 Task: In the  document biography.epub Download file as 'Microsoft Word' Share this file with 'softage.10@softage.net' Insert the command  Suggesting 
Action: Mouse moved to (263, 356)
Screenshot: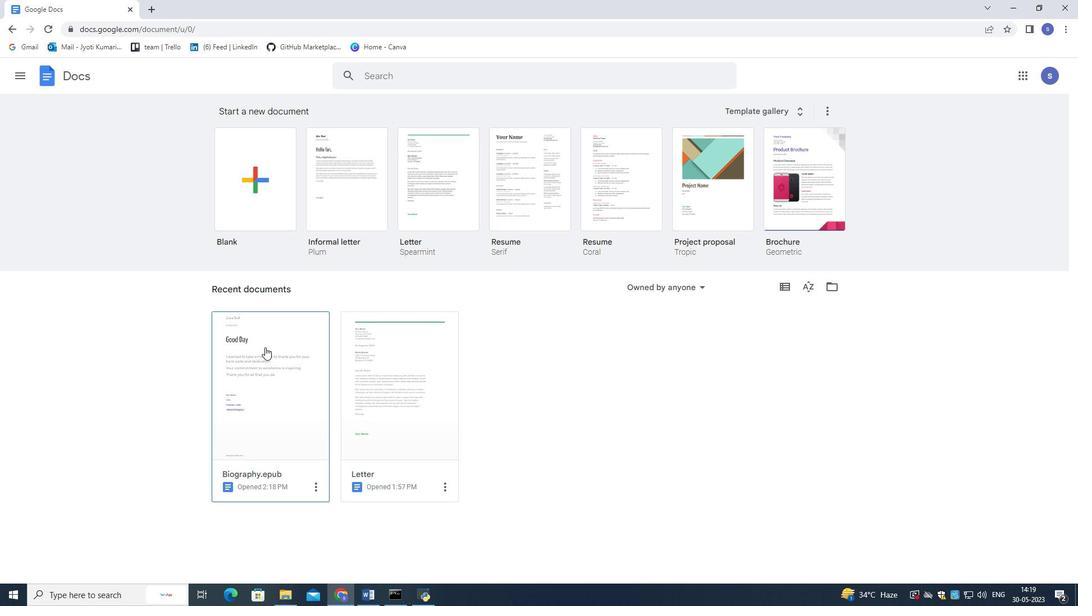 
Action: Mouse pressed left at (263, 356)
Screenshot: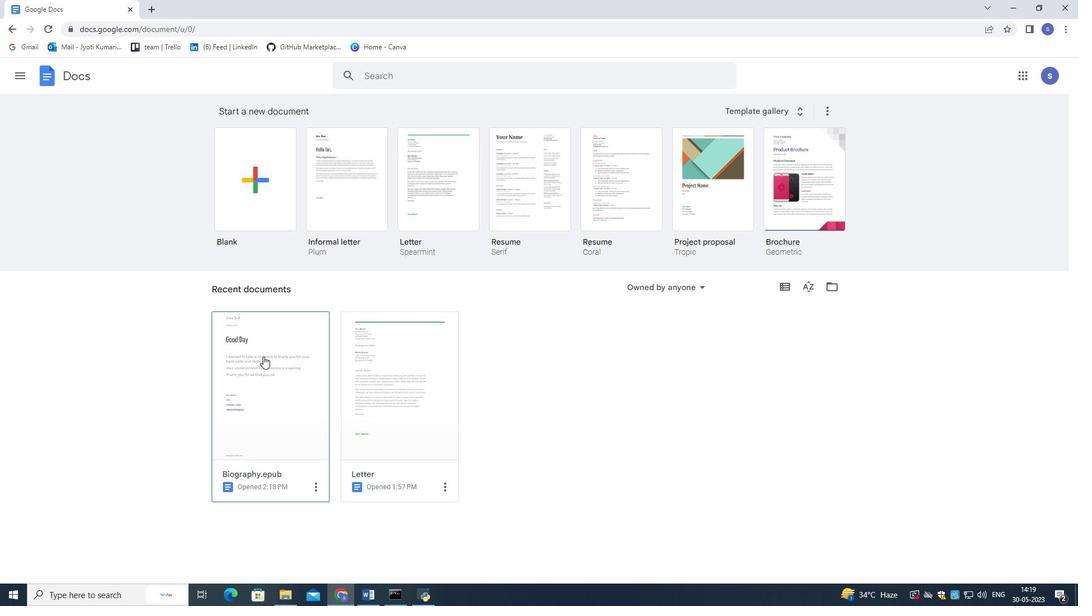 
Action: Mouse moved to (40, 77)
Screenshot: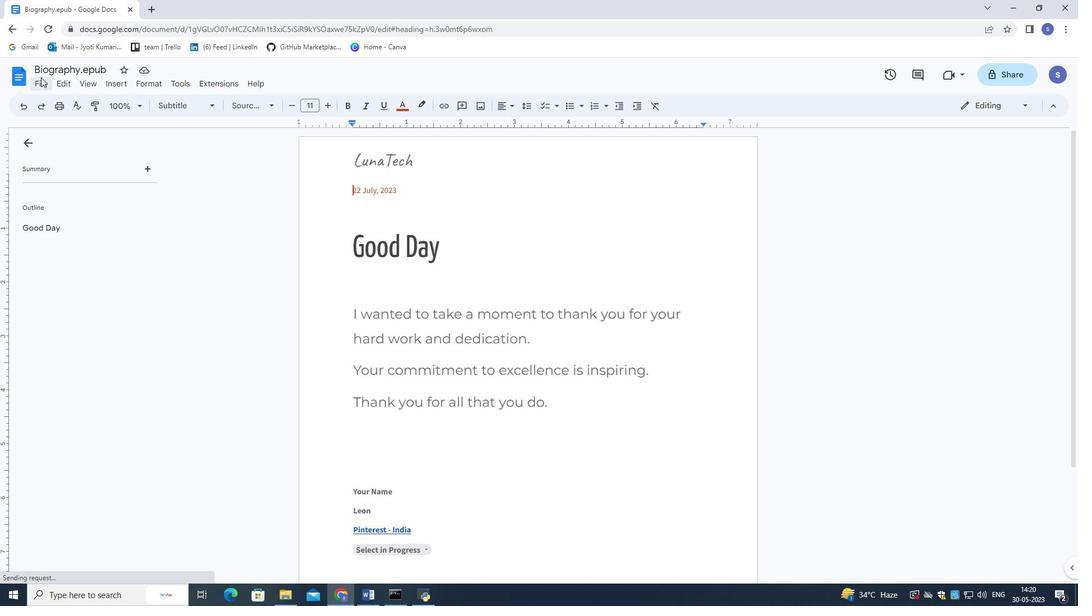 
Action: Mouse pressed left at (40, 77)
Screenshot: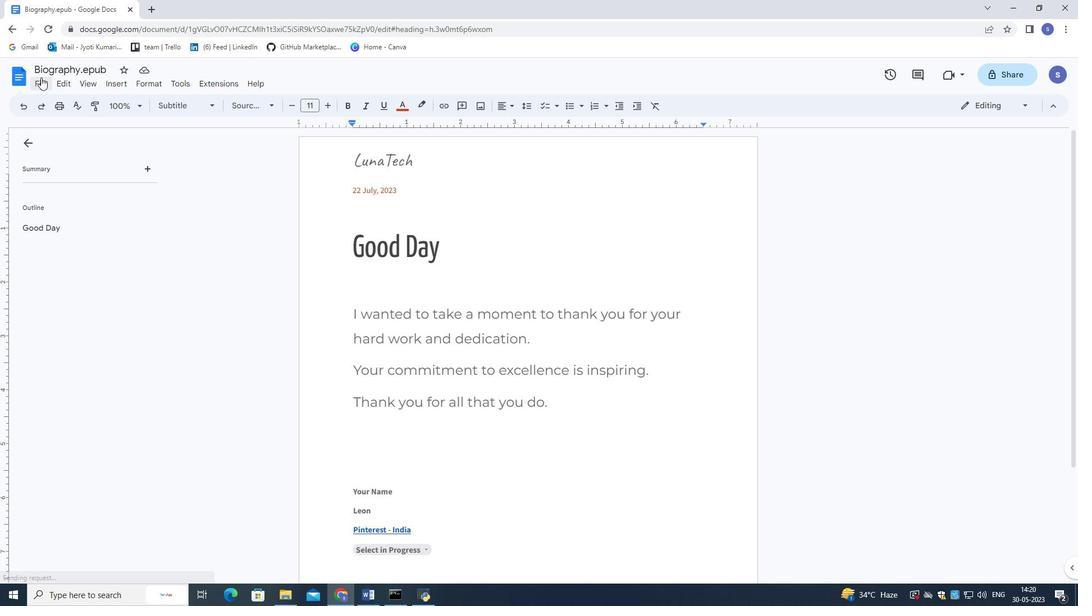 
Action: Mouse moved to (323, 208)
Screenshot: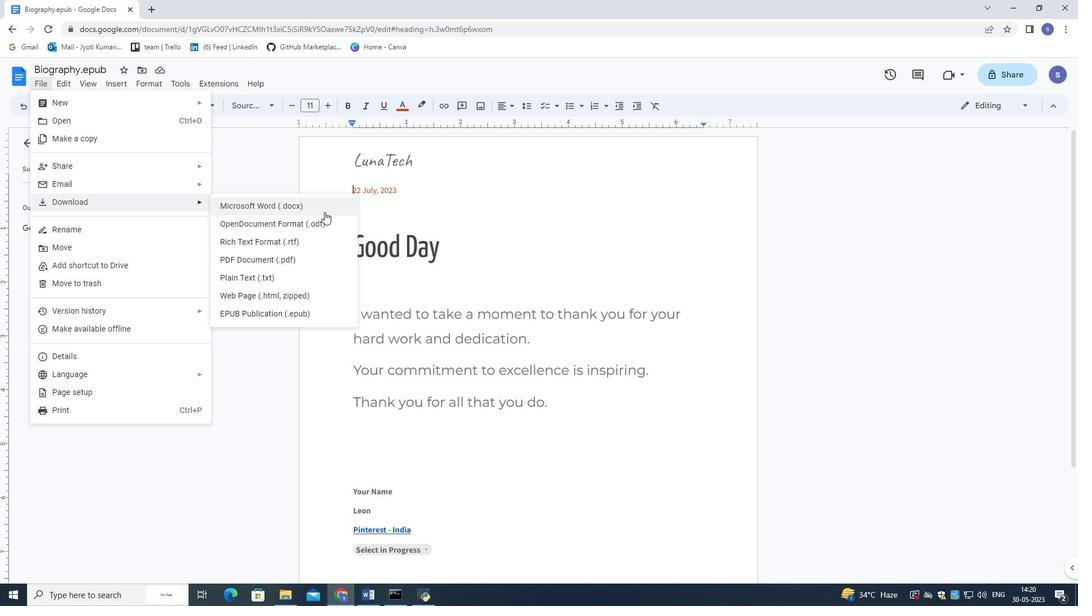
Action: Mouse pressed left at (323, 208)
Screenshot: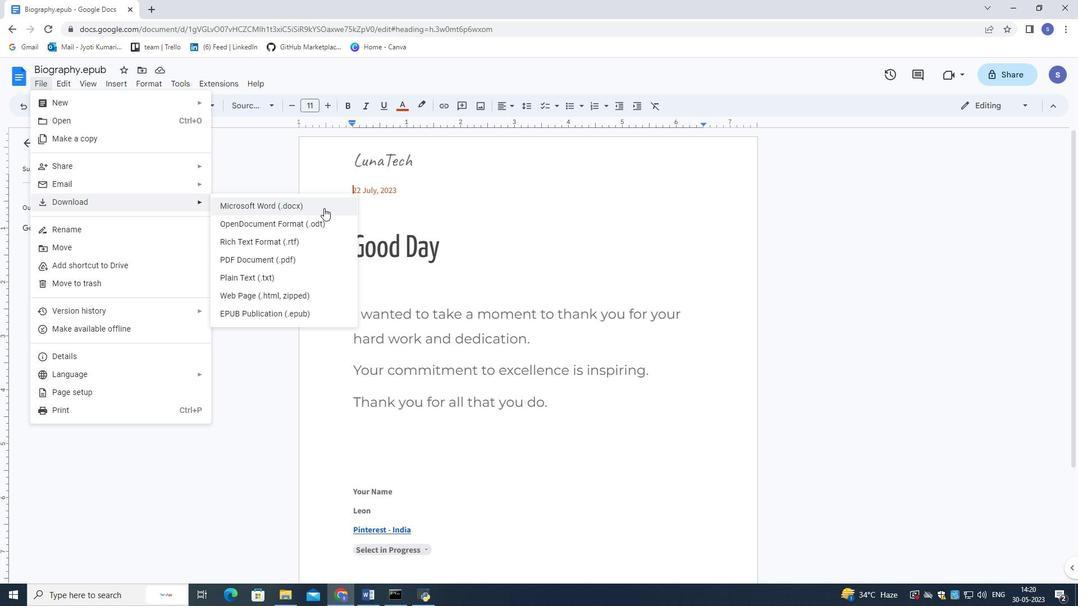 
Action: Mouse moved to (1033, 568)
Screenshot: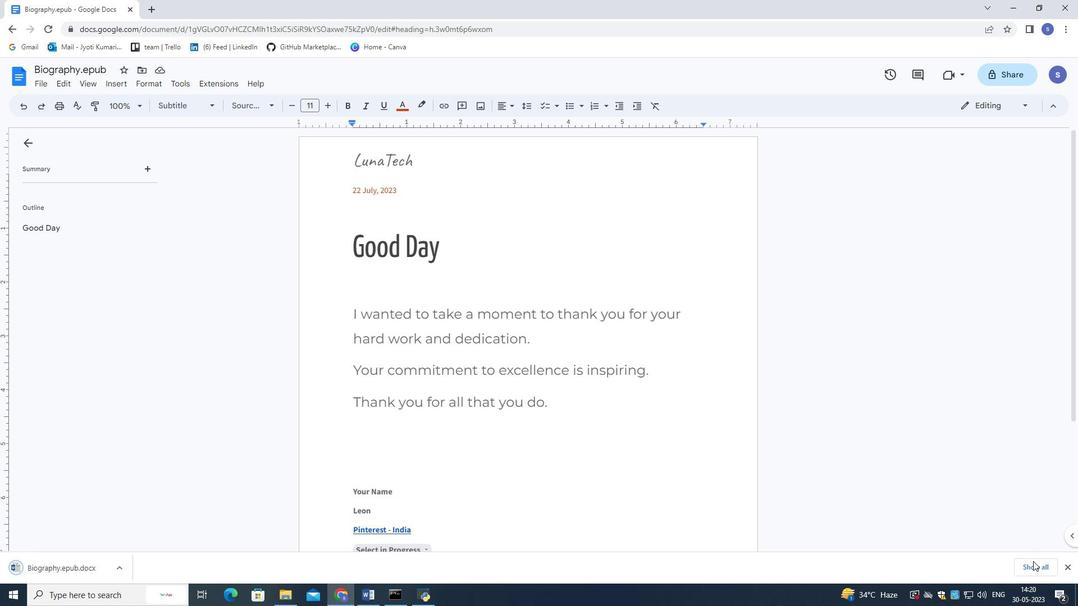 
Action: Mouse pressed left at (1033, 568)
Screenshot: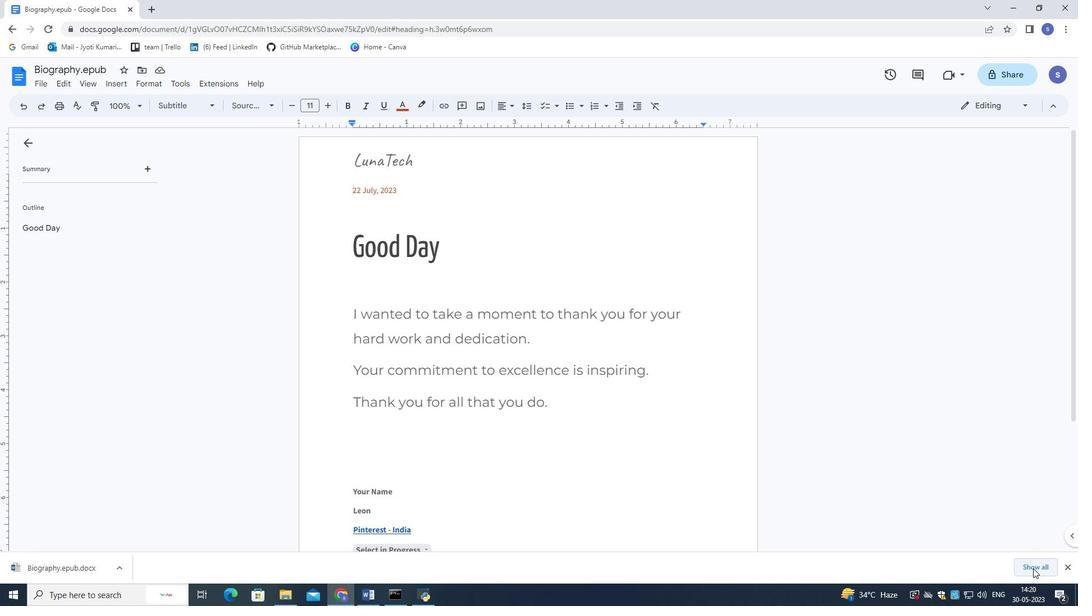 
Action: Mouse moved to (422, 177)
Screenshot: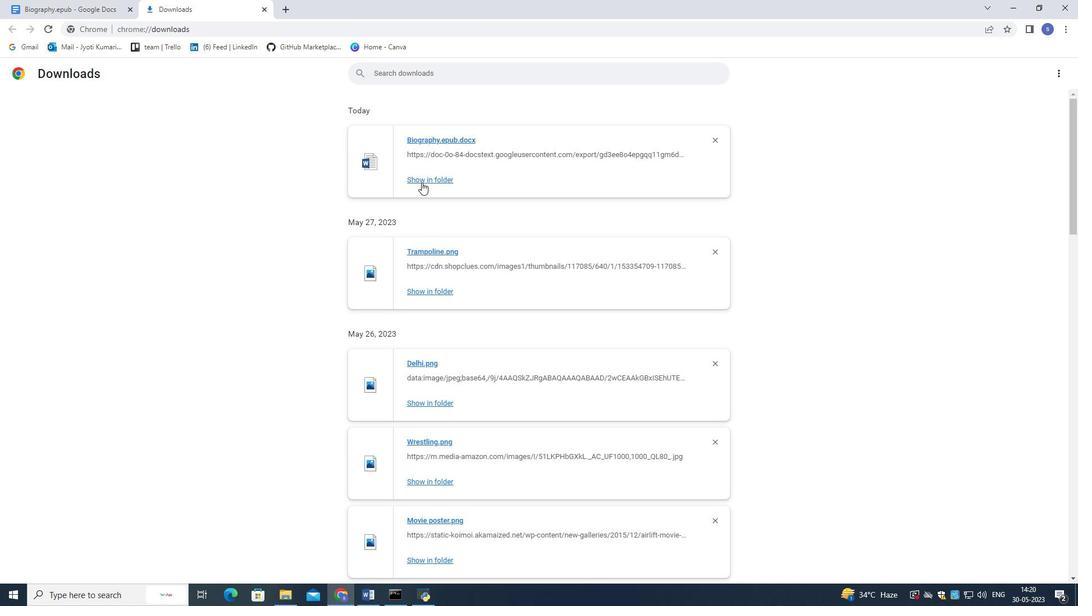 
Action: Mouse pressed left at (422, 177)
Screenshot: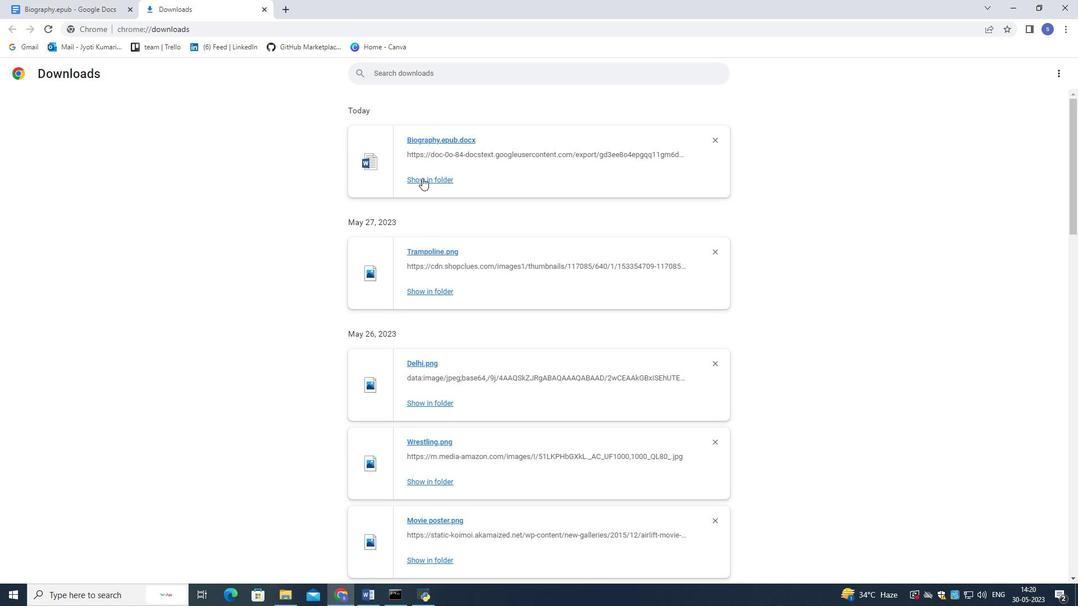 
Action: Mouse moved to (235, 94)
Screenshot: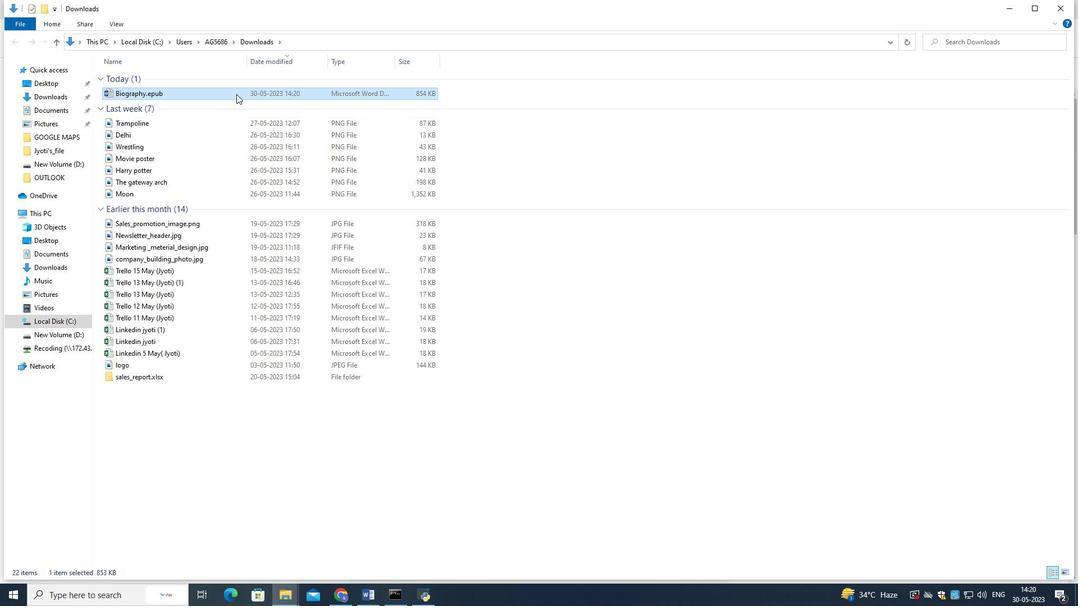 
Action: Mouse pressed right at (235, 94)
Screenshot: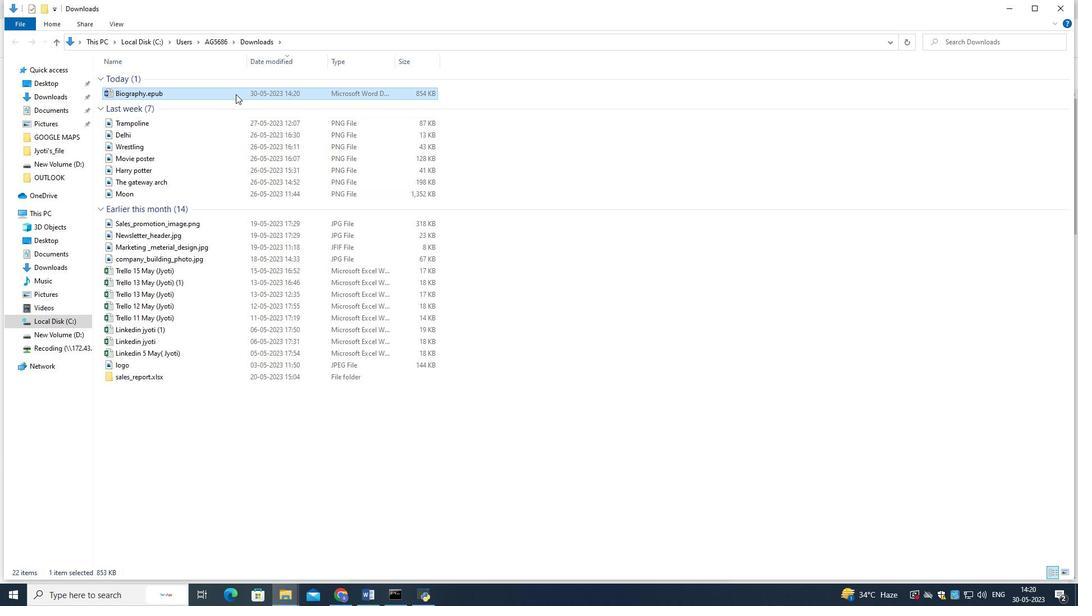 
Action: Mouse moved to (370, 606)
Screenshot: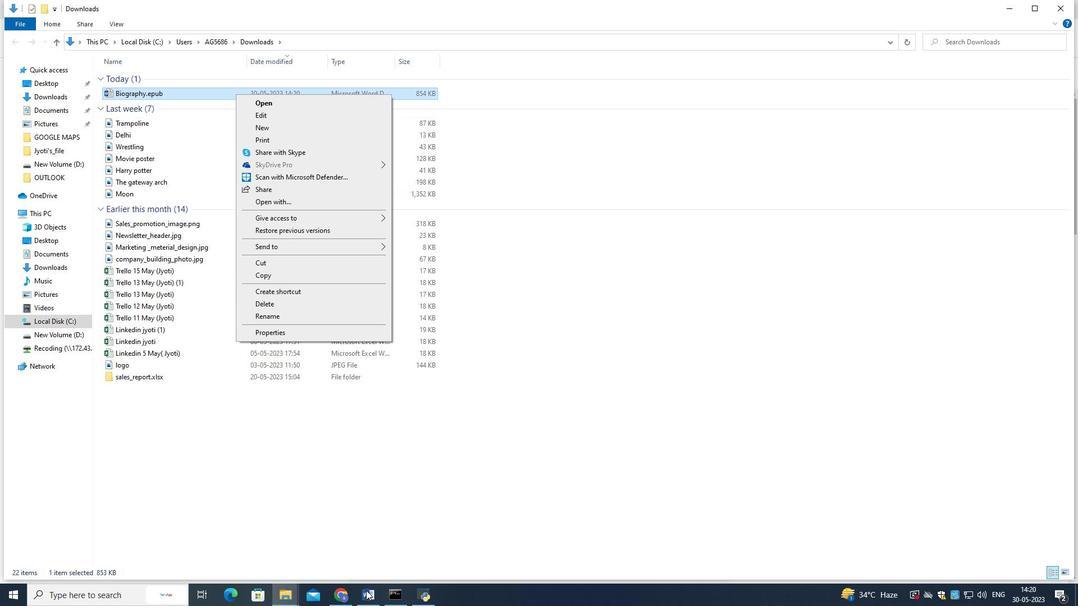 
Action: Mouse pressed left at (370, 605)
Screenshot: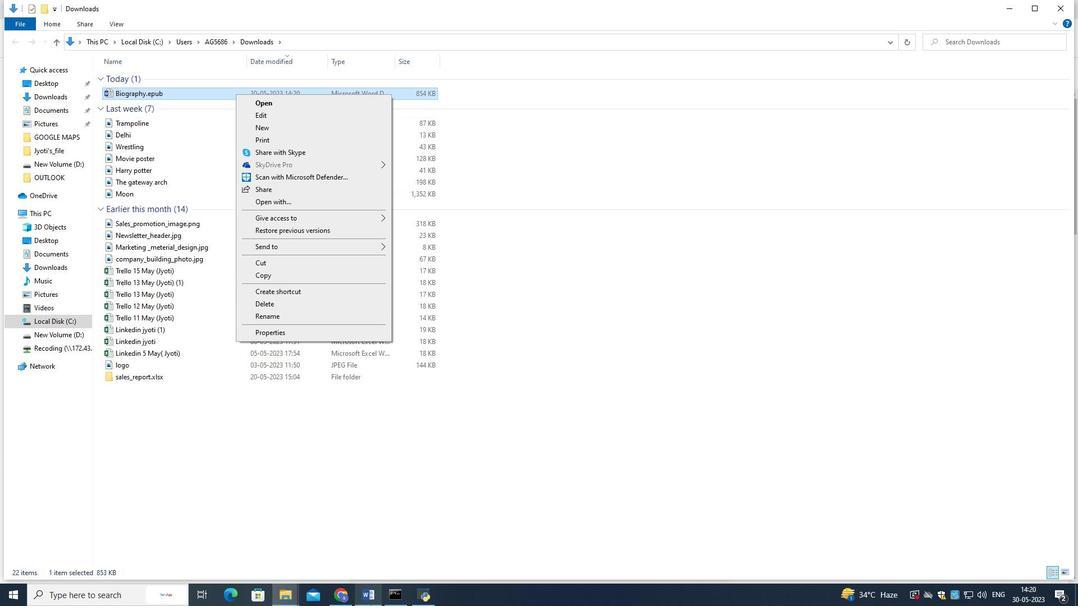 
Action: Mouse moved to (335, 550)
Screenshot: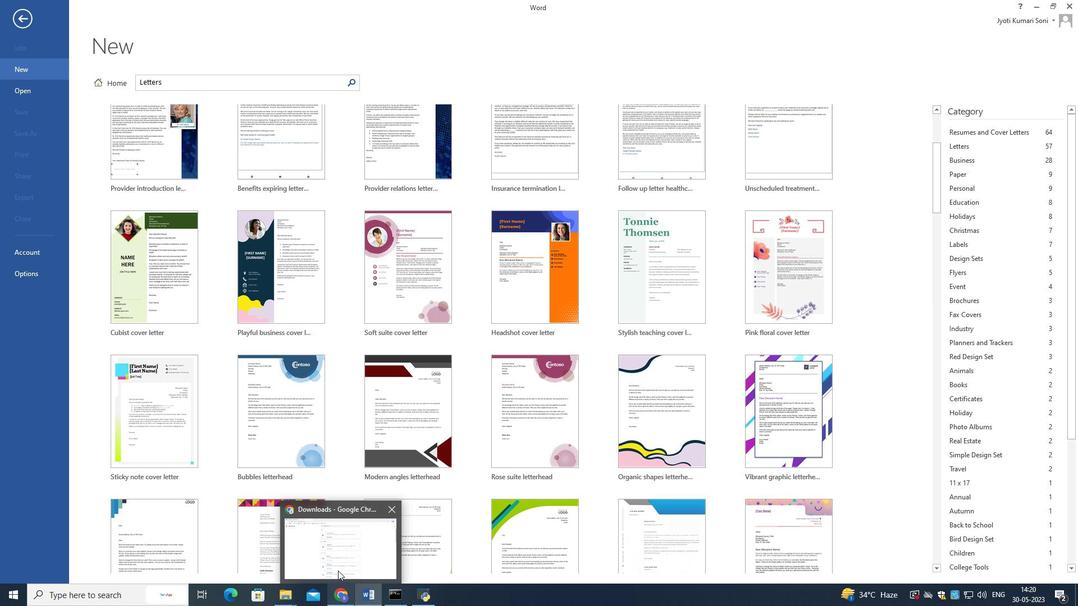 
Action: Mouse pressed left at (335, 550)
Screenshot: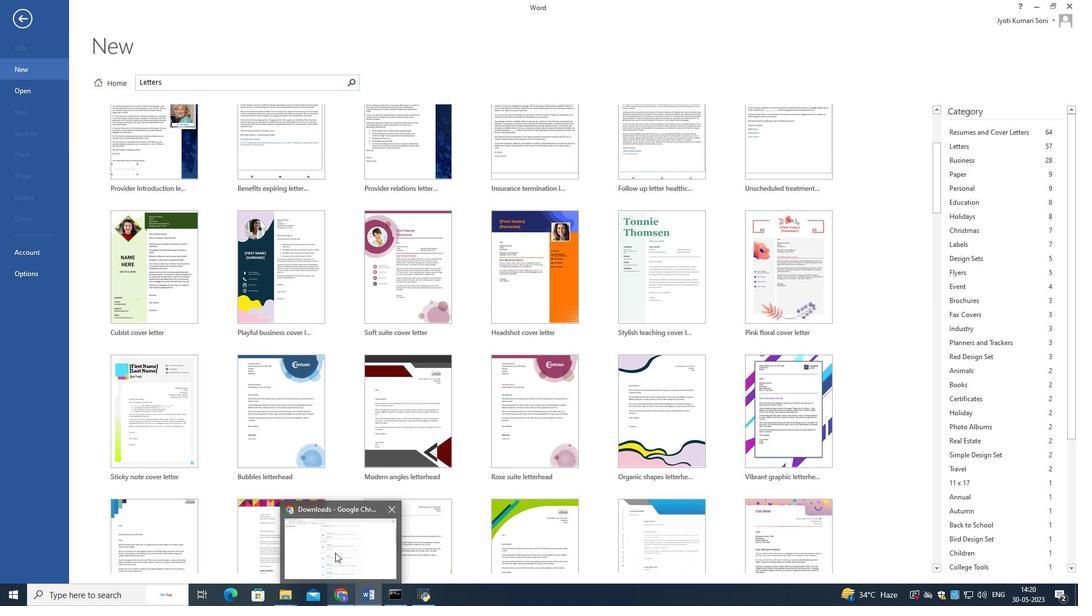 
Action: Mouse moved to (72, 0)
Screenshot: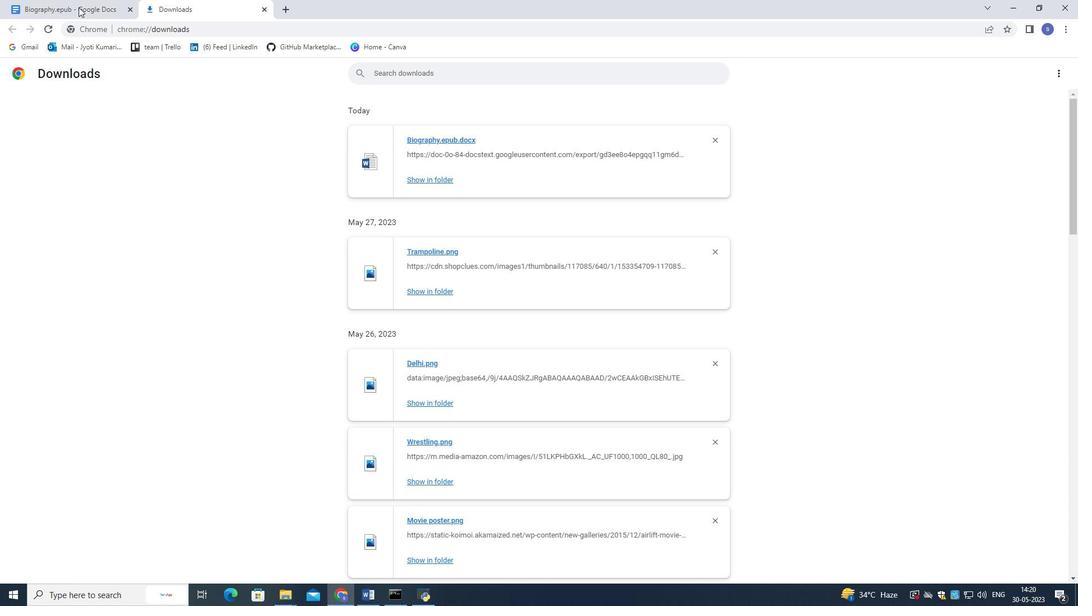 
Action: Mouse pressed left at (72, 0)
Screenshot: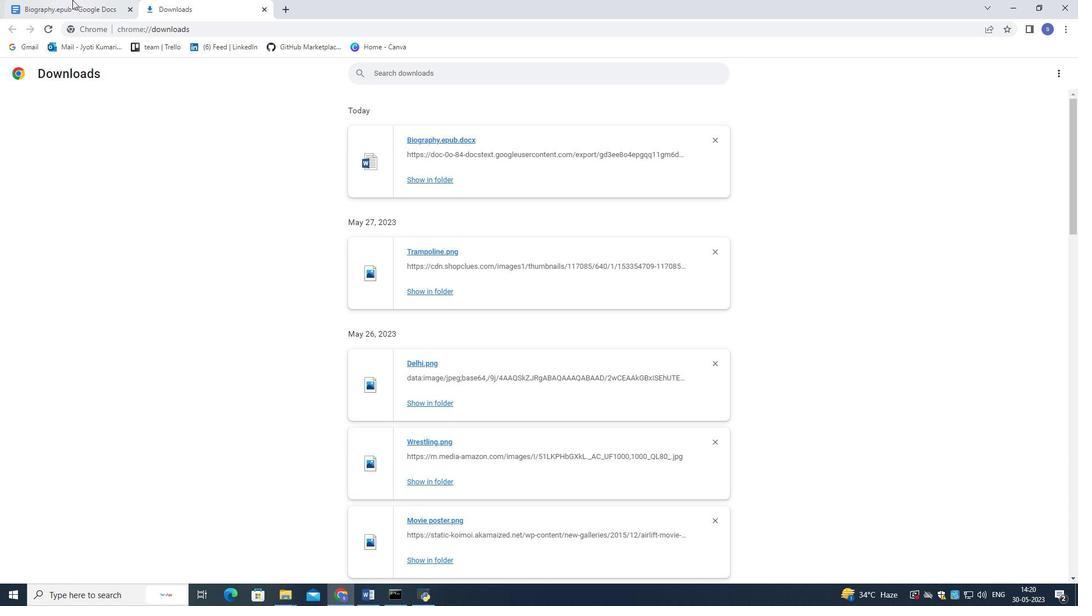 
Action: Mouse moved to (185, 81)
Screenshot: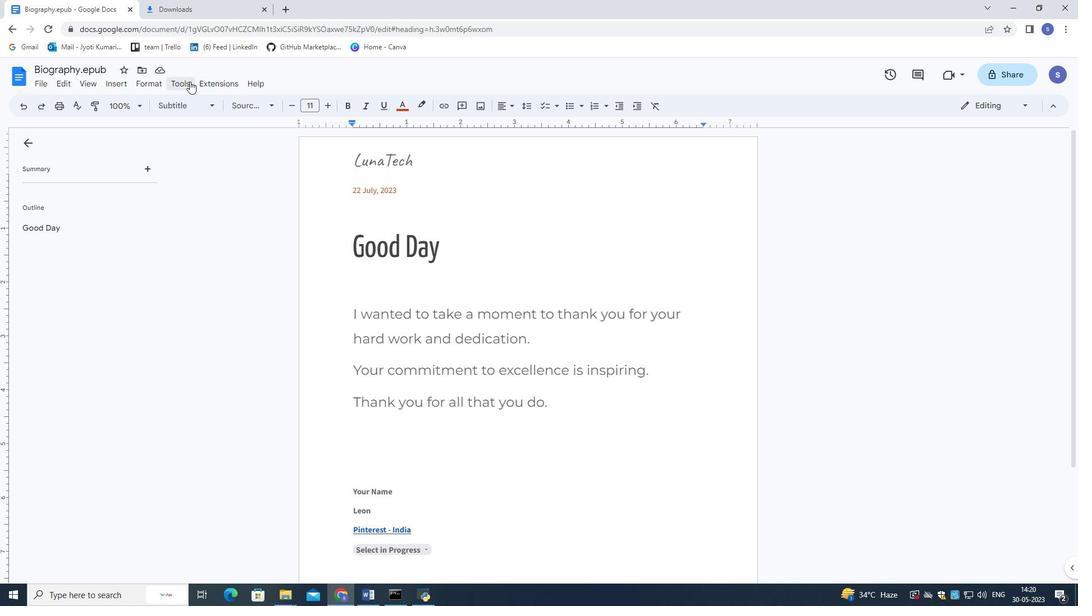 
Action: Mouse pressed left at (185, 81)
Screenshot: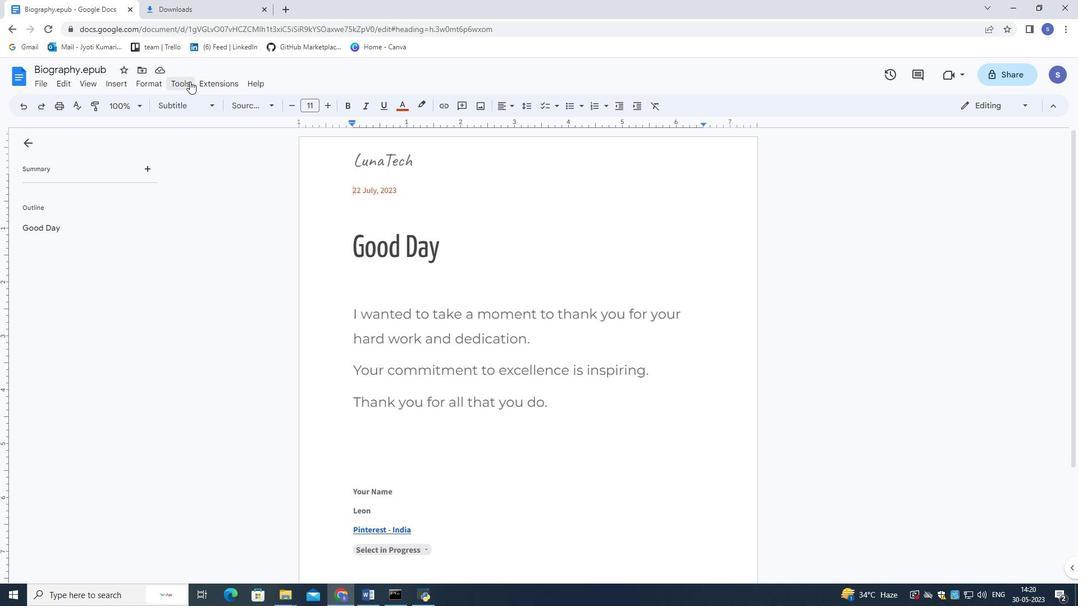 
Action: Mouse moved to (47, 83)
Screenshot: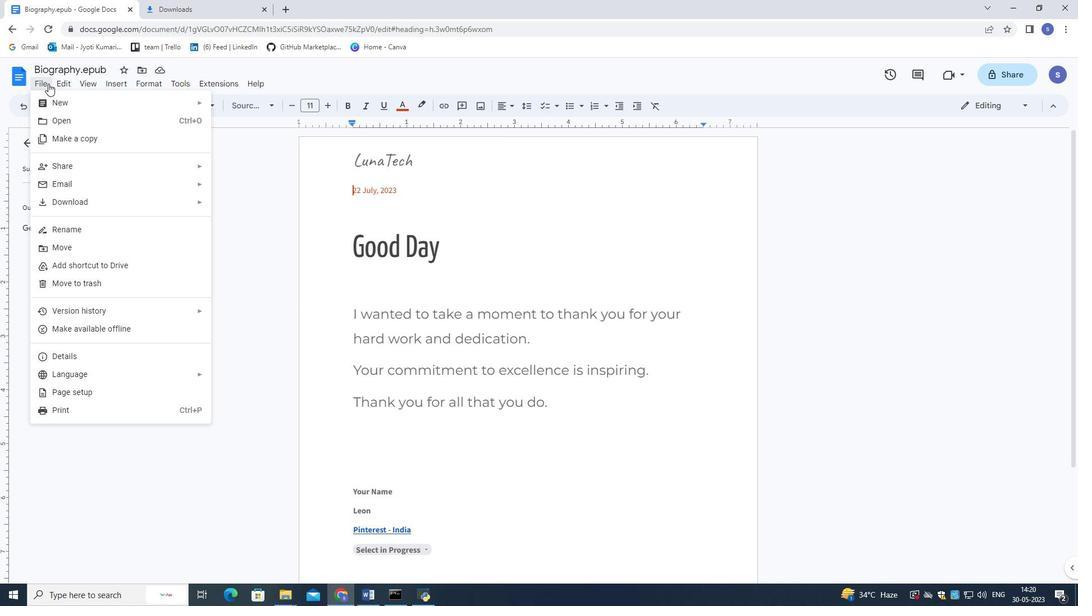 
Action: Mouse pressed left at (47, 83)
Screenshot: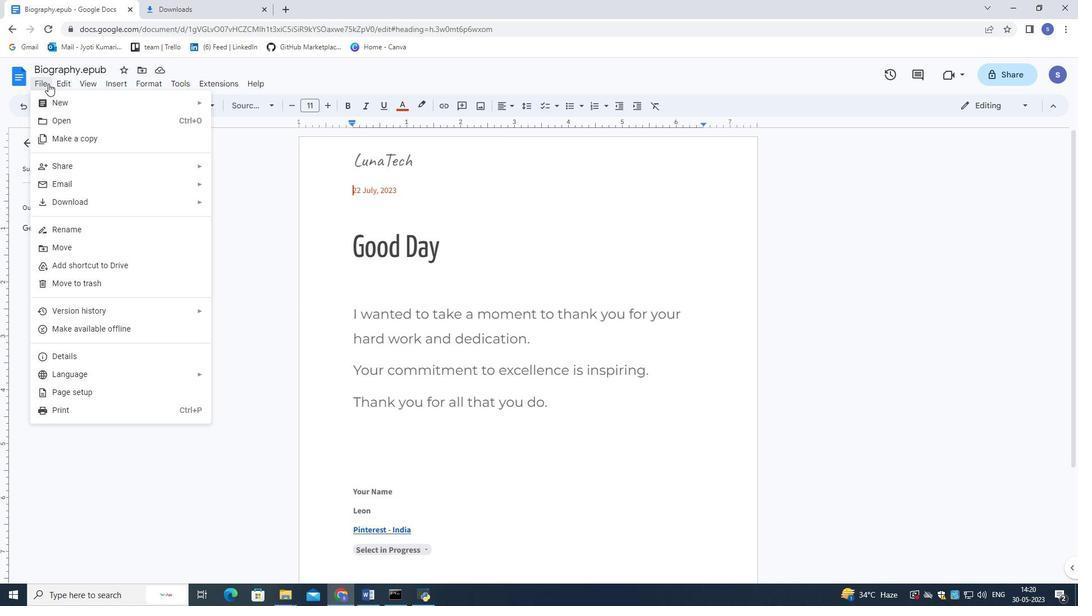 
Action: Mouse pressed left at (47, 83)
Screenshot: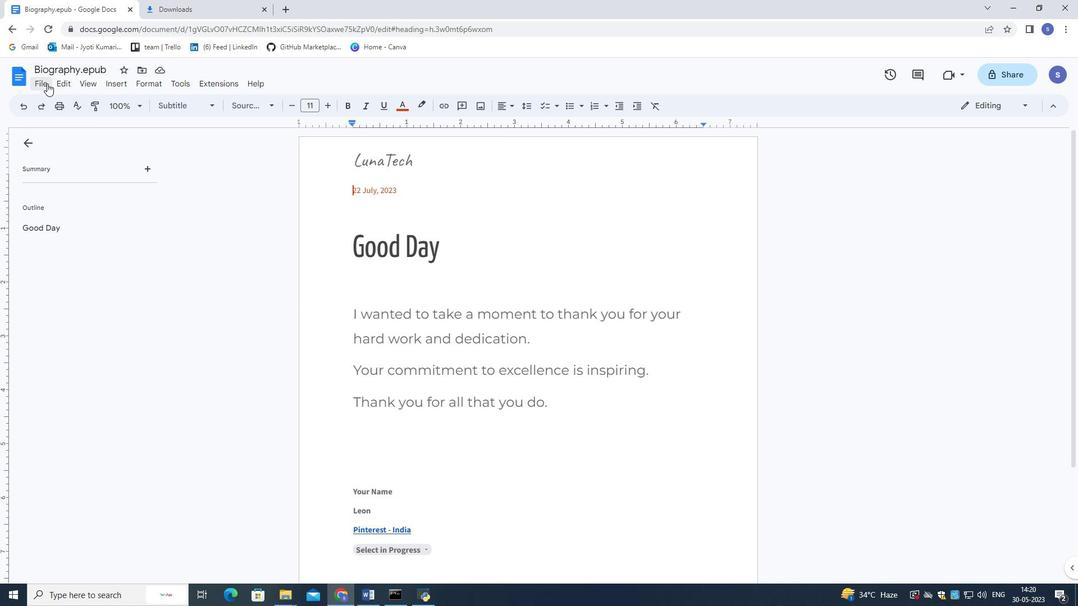 
Action: Mouse moved to (294, 169)
Screenshot: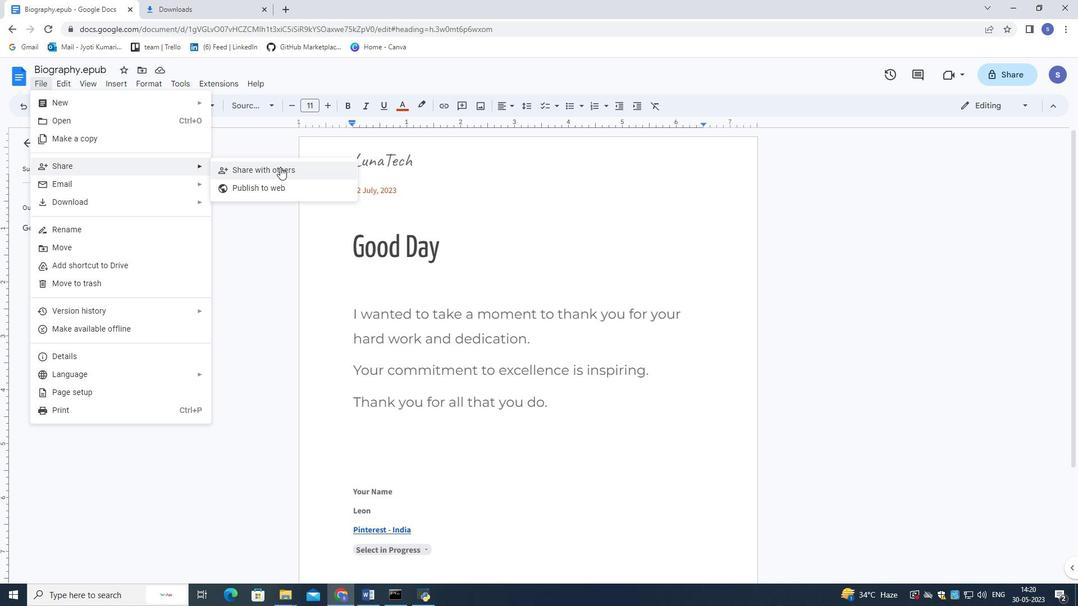 
Action: Mouse pressed left at (294, 169)
Screenshot: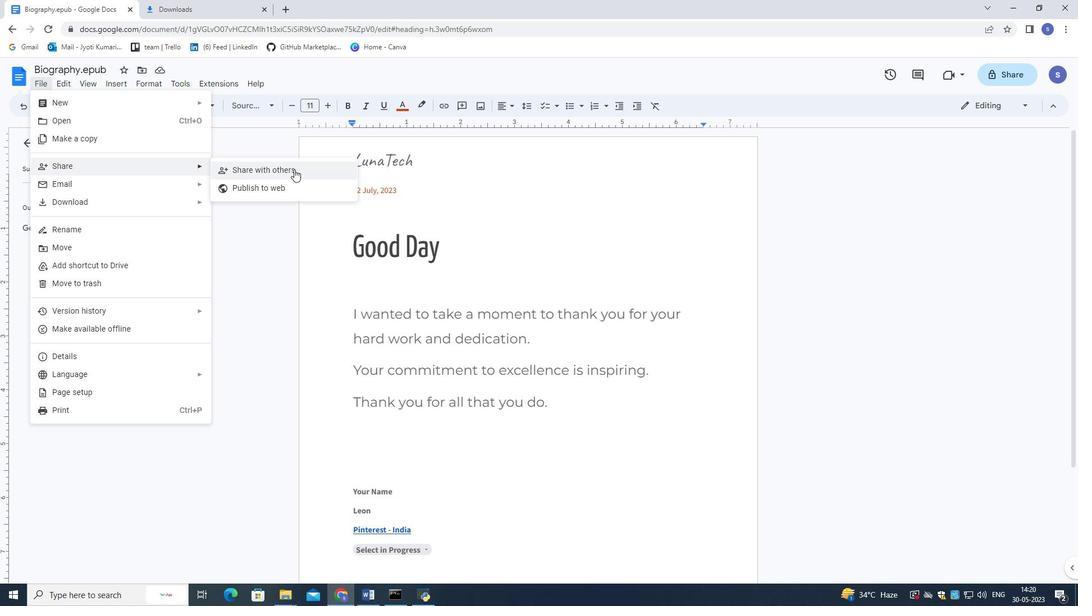 
Action: Mouse moved to (559, 257)
Screenshot: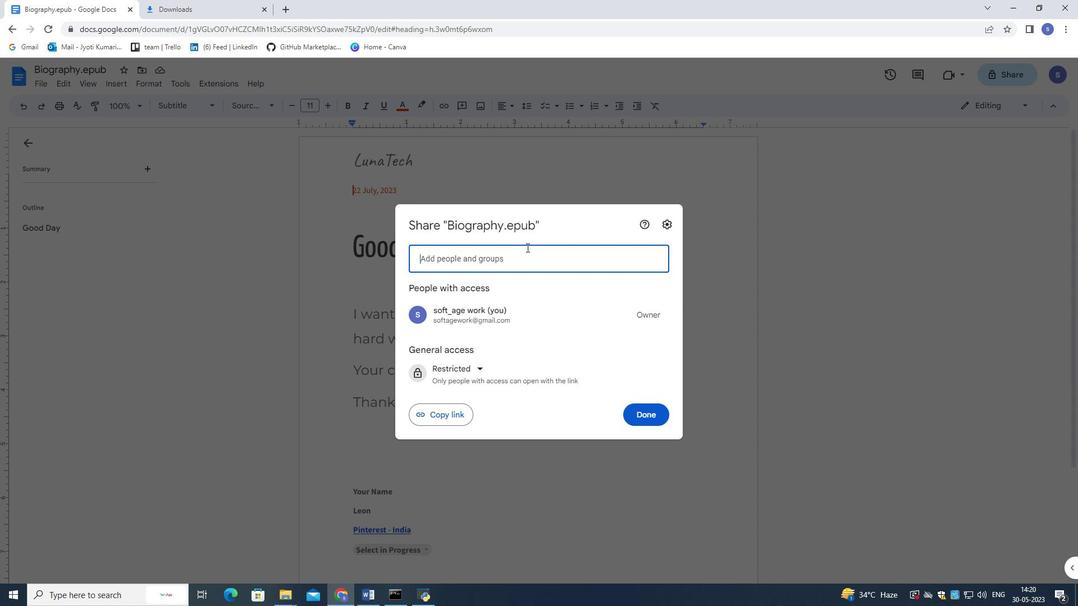
Action: Mouse pressed left at (559, 257)
Screenshot: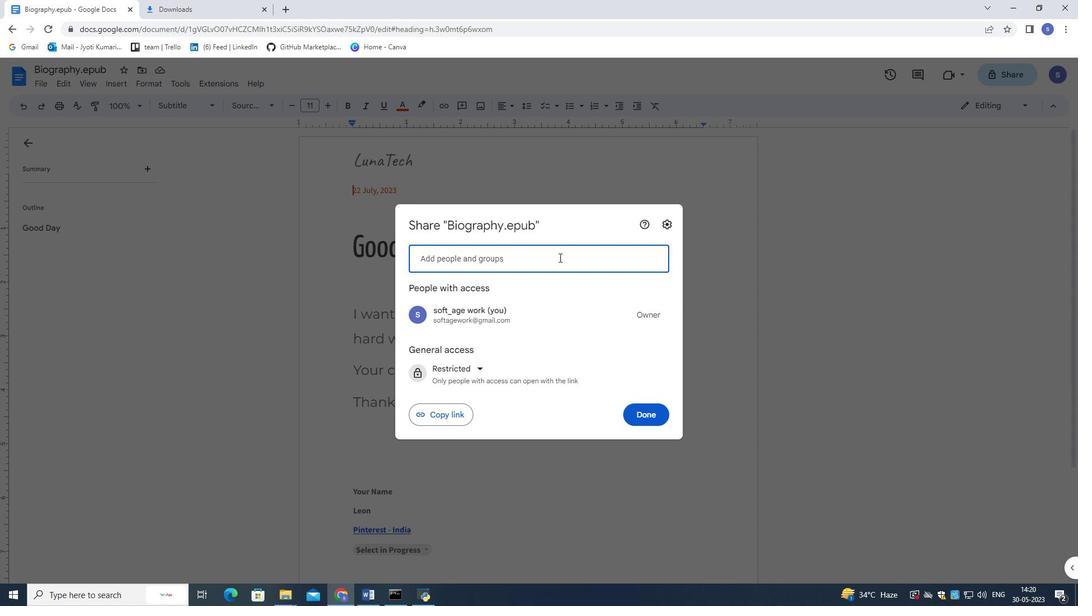 
Action: Mouse moved to (559, 257)
Screenshot: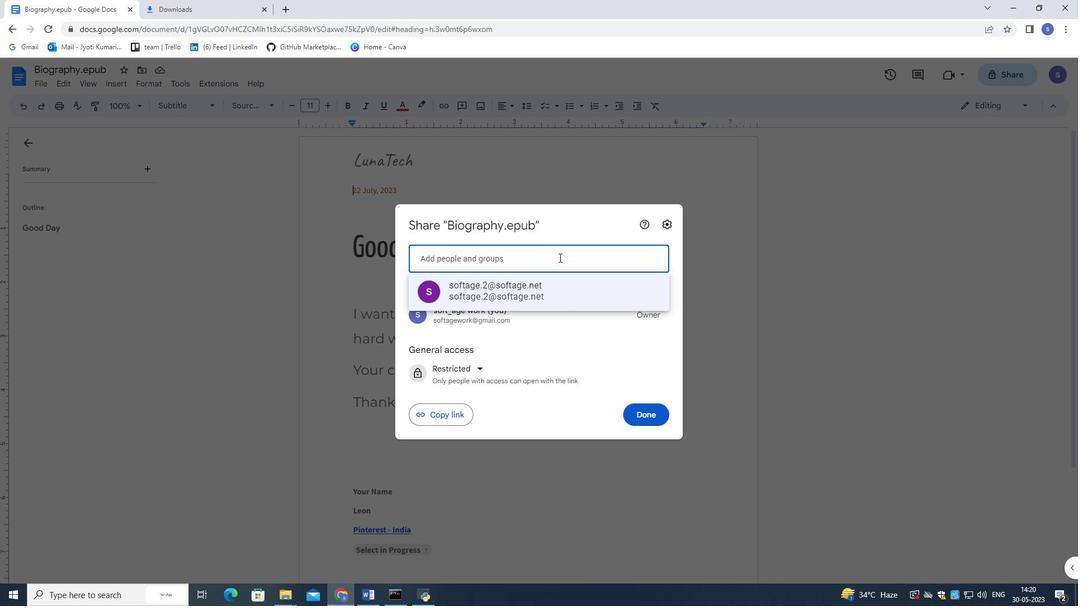 
Action: Key pressed of<Key.backspace><Key.backspace>softae.10<Key.shift>@softage.net
Screenshot: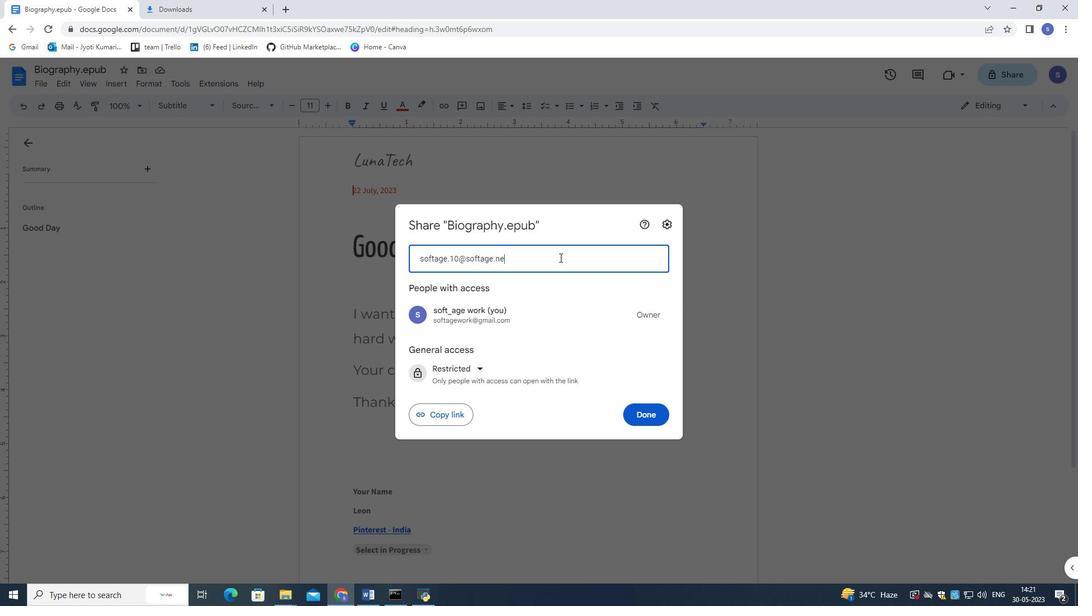 
Action: Mouse moved to (560, 288)
Screenshot: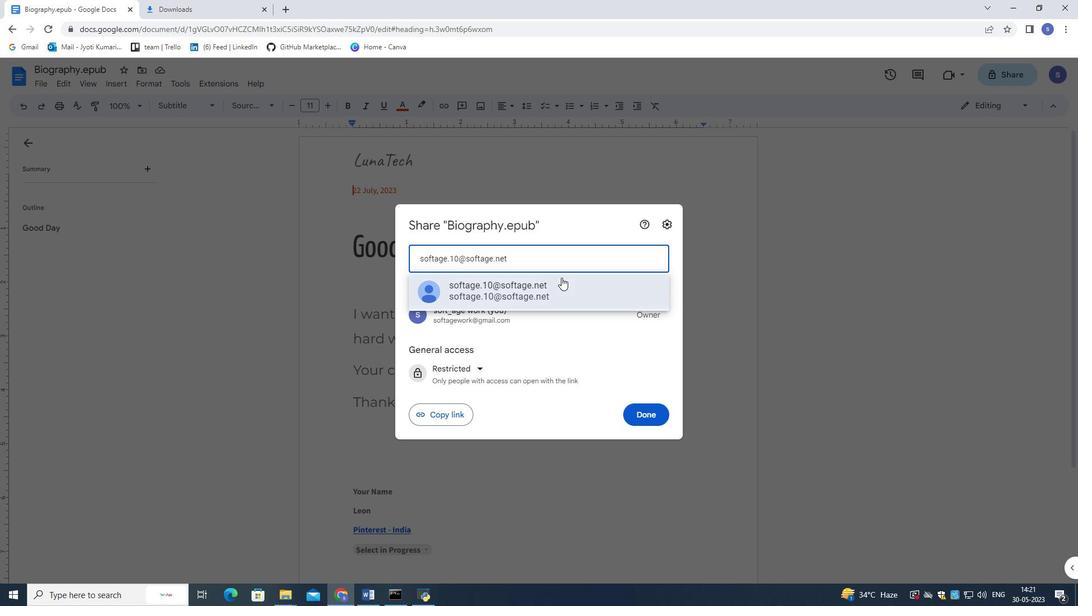 
Action: Mouse pressed left at (560, 288)
Screenshot: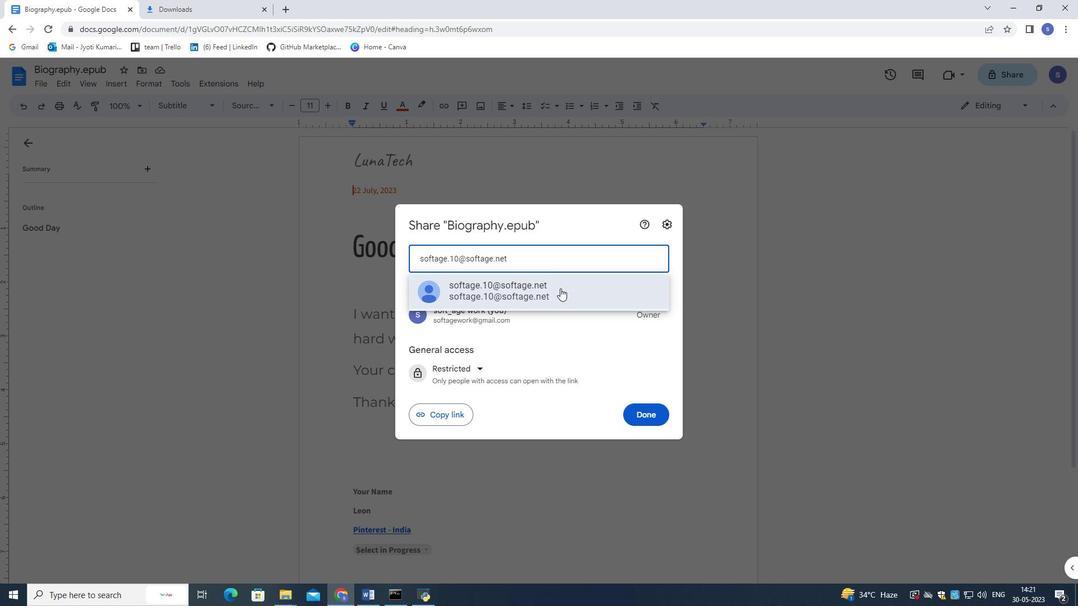 
Action: Mouse moved to (645, 398)
Screenshot: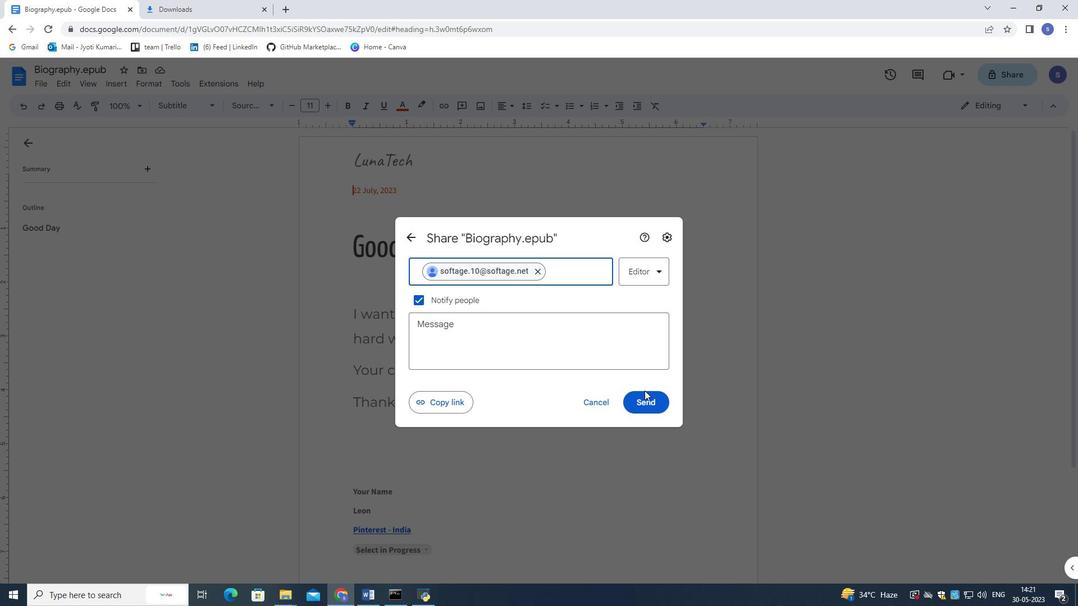 
Action: Mouse pressed left at (645, 398)
Screenshot: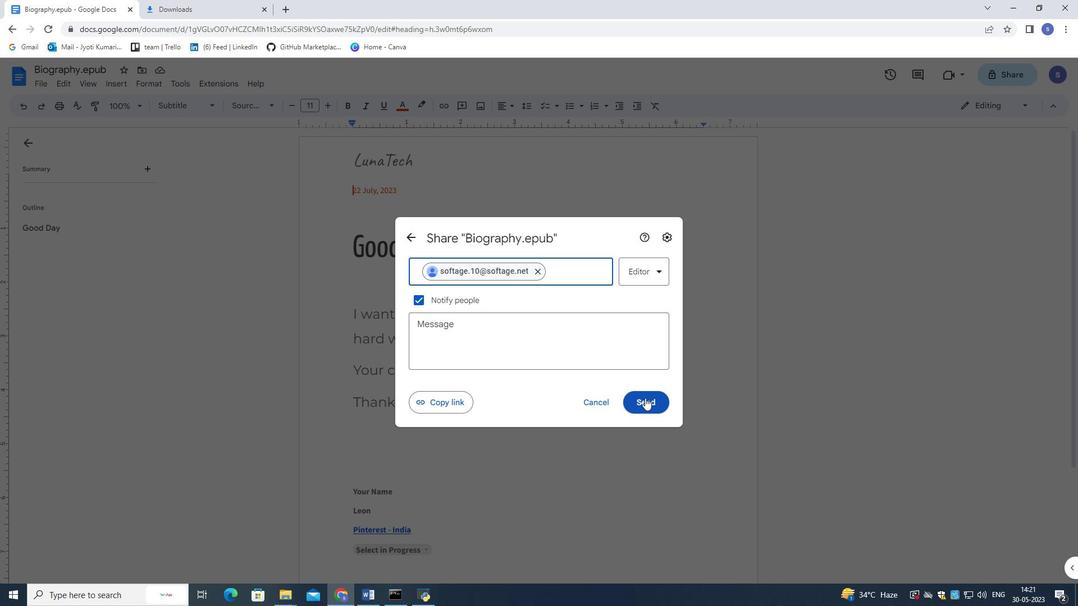 
Action: Mouse moved to (643, 395)
Screenshot: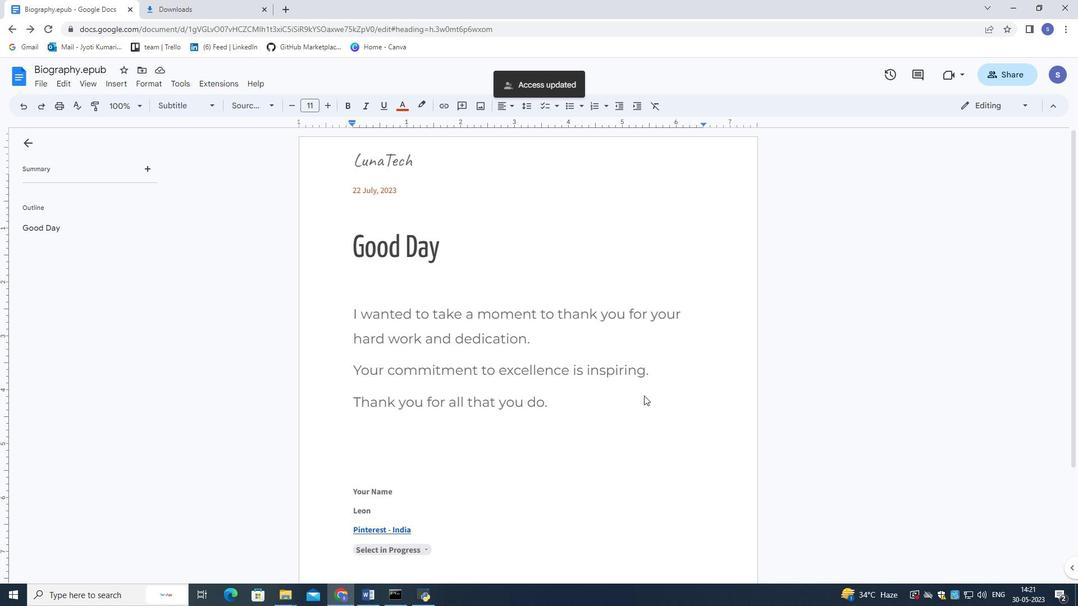 
